 Task: Plan a scenic drive along the Pacific Coast Highway from San Francisco, California, to Los Angeles, California.
Action: Mouse moved to (255, 68)
Screenshot: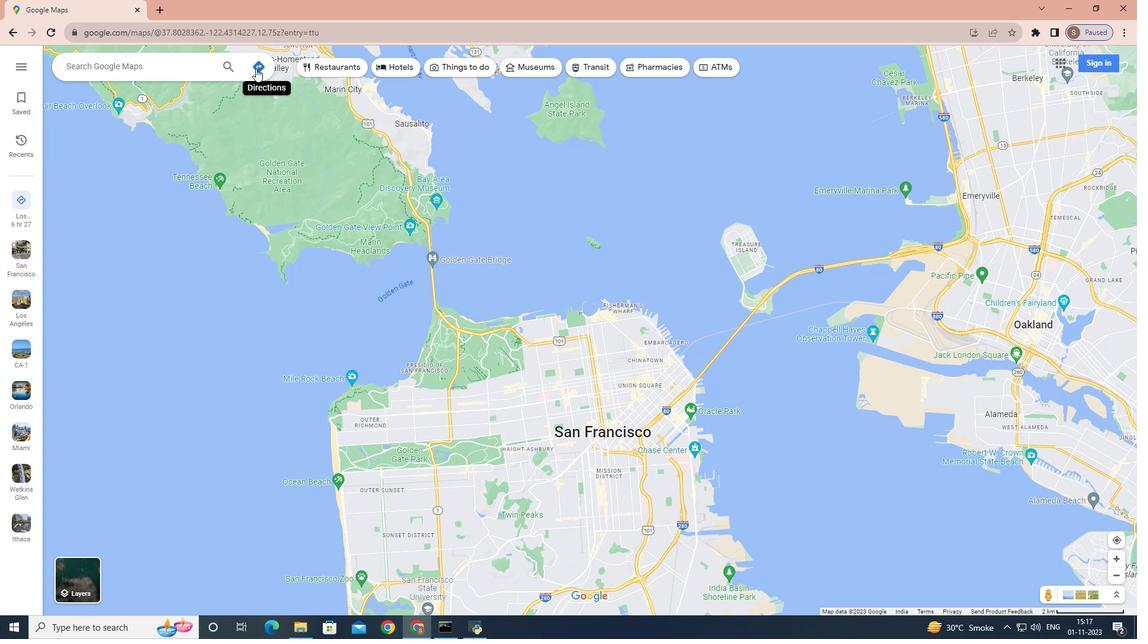 
Action: Mouse pressed left at (255, 68)
Screenshot: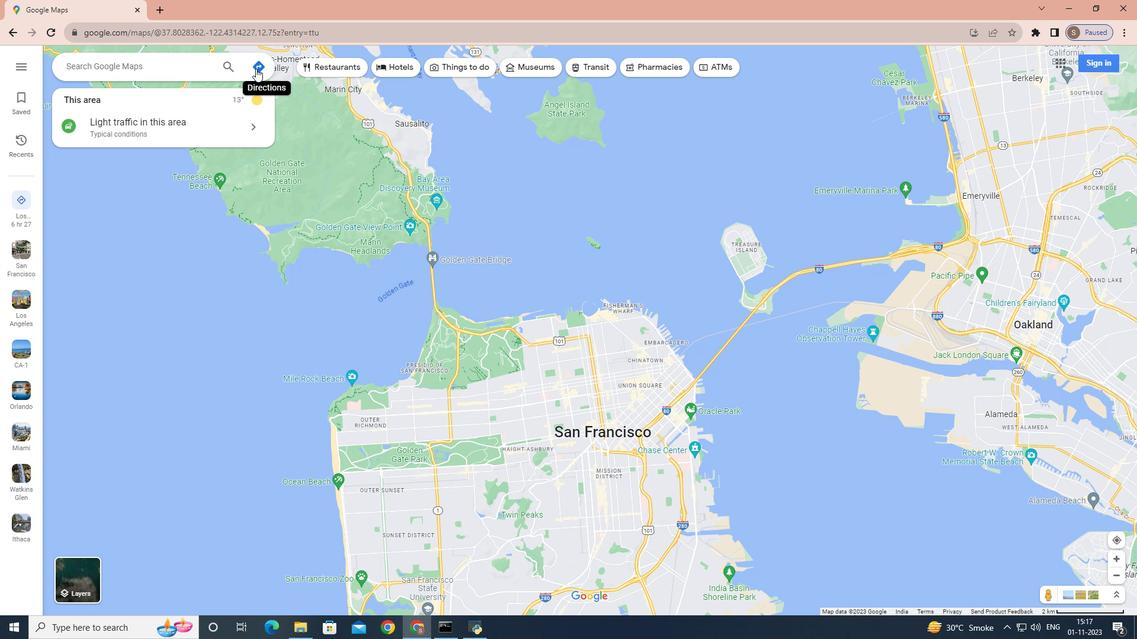 
Action: Mouse moved to (103, 101)
Screenshot: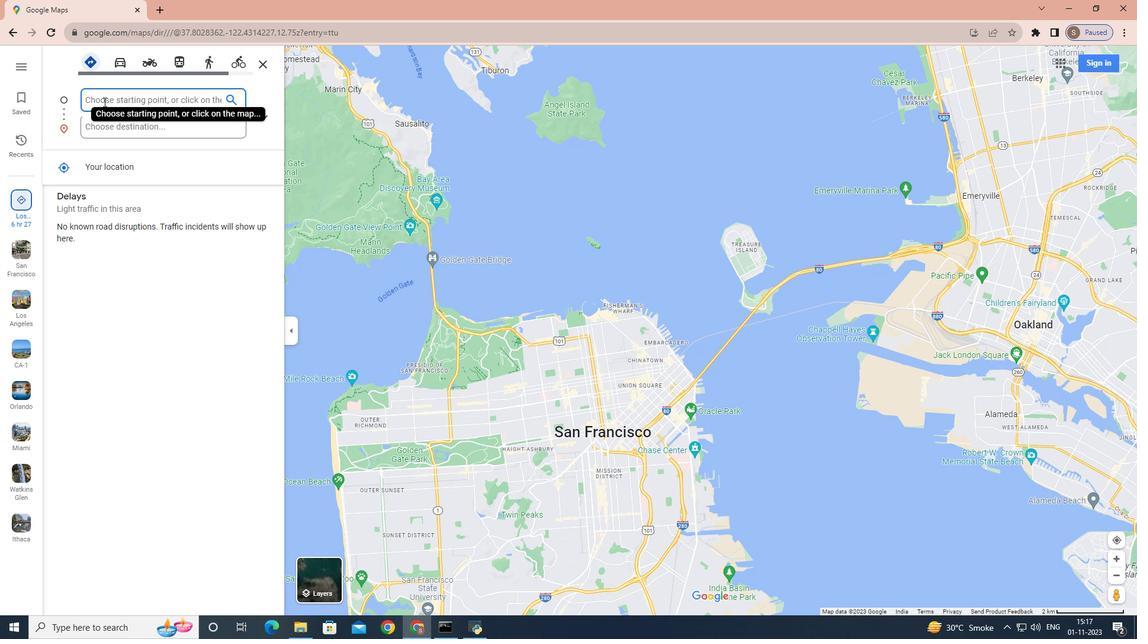 
Action: Mouse pressed left at (103, 101)
Screenshot: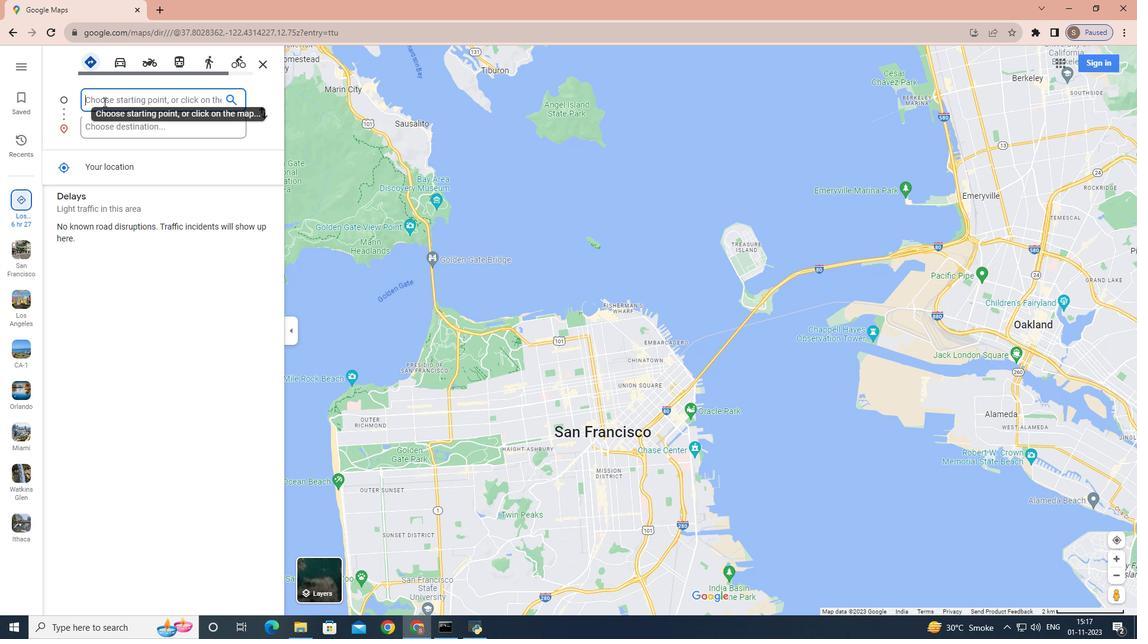 
Action: Key pressed <Key.shift>San<Key.space><Key.shift><Key.shift><Key.shift><Key.shift><Key.shift><Key.shift><Key.shift><Key.shift><Key.shift><Key.shift><Key.shift><Key.shift><Key.shift><Key.shift><Key.shift><Key.shift><Key.shift><Key.shift><Key.shift><Key.shift><Key.shift><Key.shift><Key.shift>Francisco,<Key.space><Key.shift>California
Screenshot: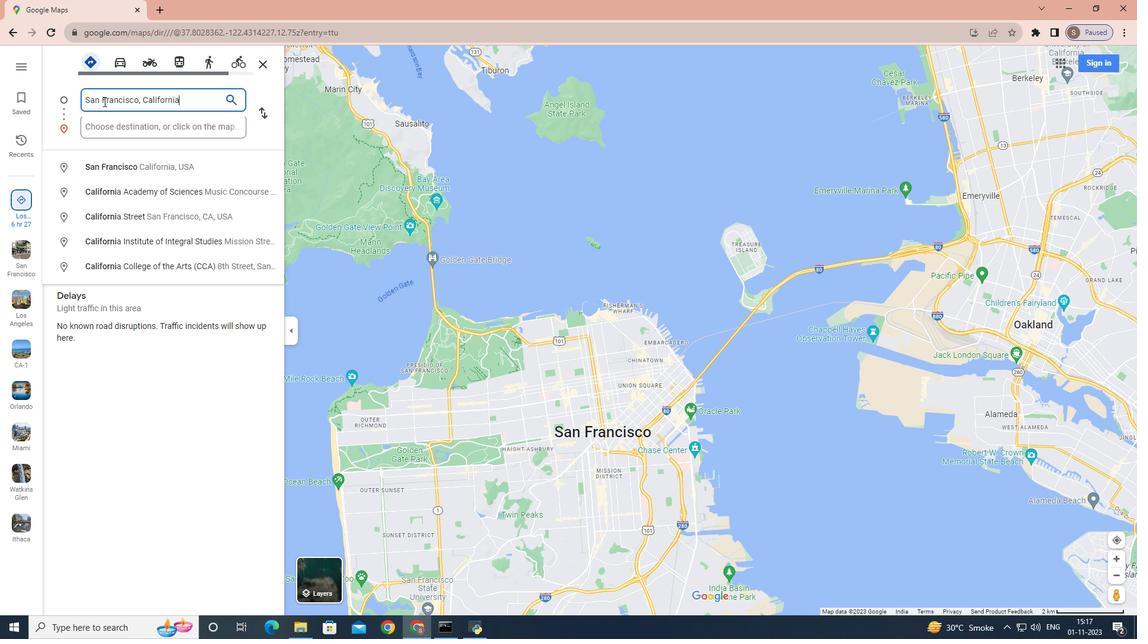 
Action: Mouse moved to (106, 126)
Screenshot: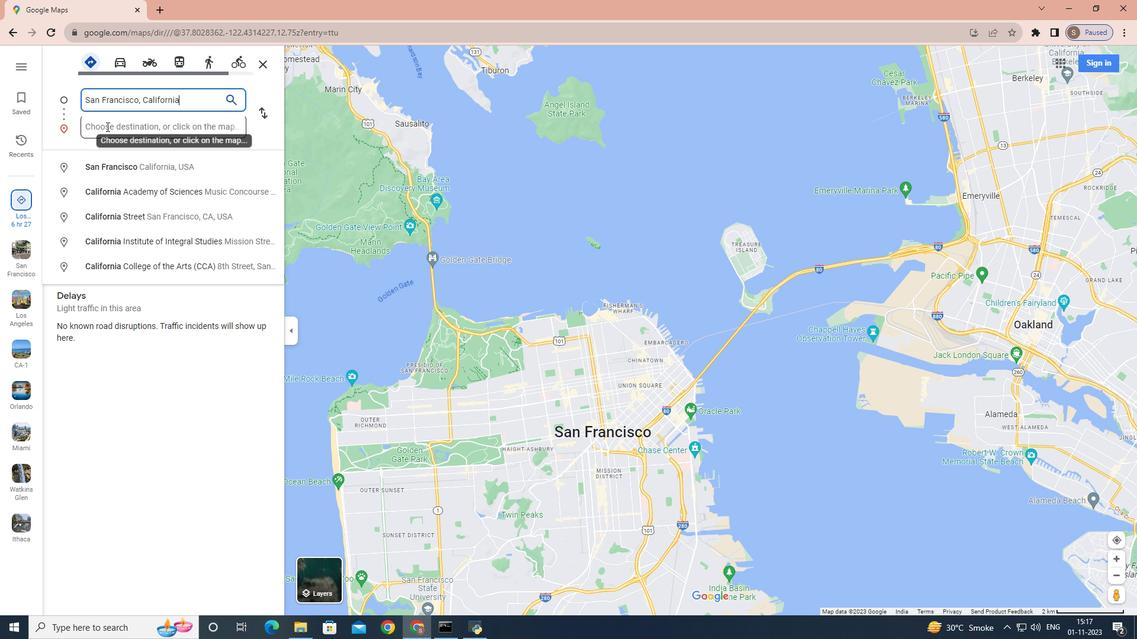 
Action: Mouse pressed left at (106, 126)
Screenshot: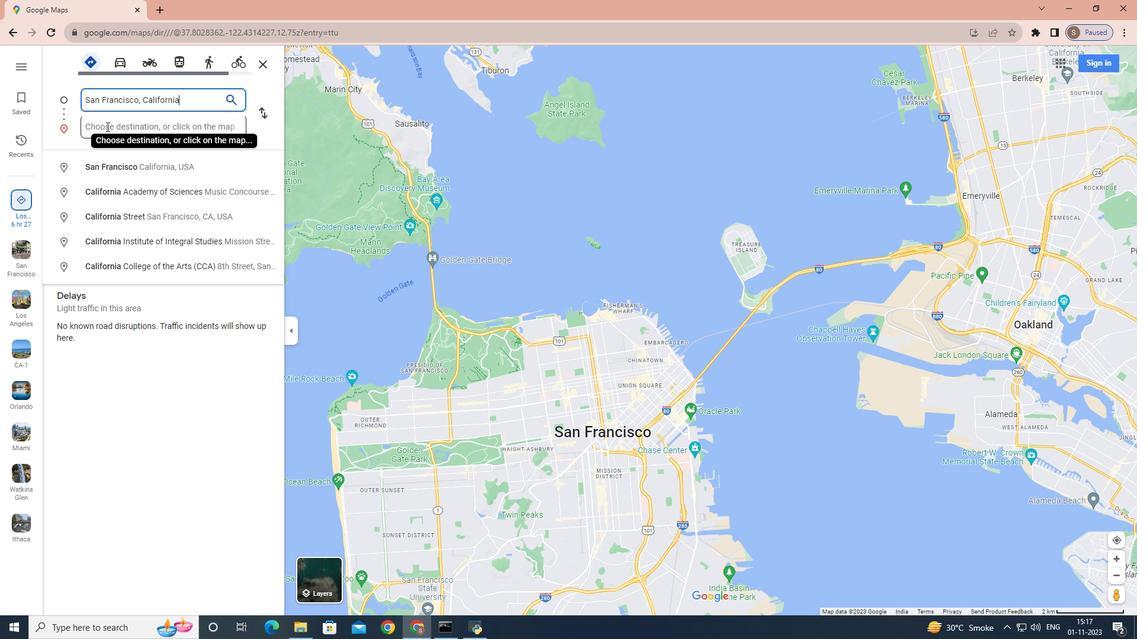 
Action: Key pressed <Key.shift_r><Key.shift_r><Key.shift_r>Los<Key.space><Key.shift>Angeles,<Key.space><Key.shift>A<Key.backspace><Key.shift>California<Key.enter>
Screenshot: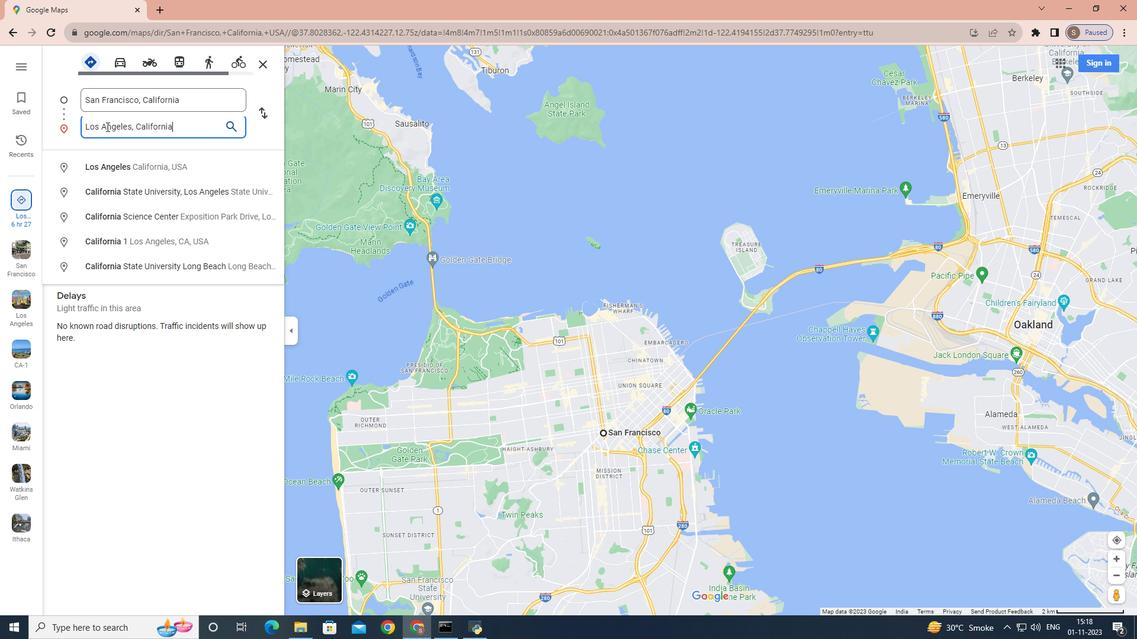 
Action: Mouse moved to (520, 68)
Screenshot: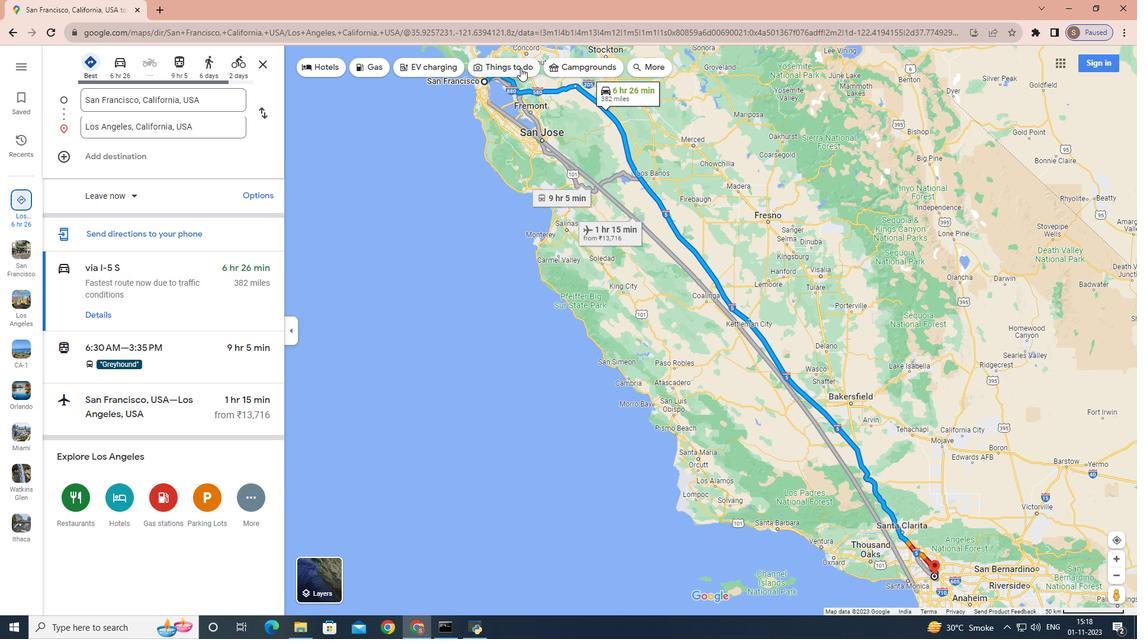 
Action: Mouse pressed left at (520, 68)
Screenshot: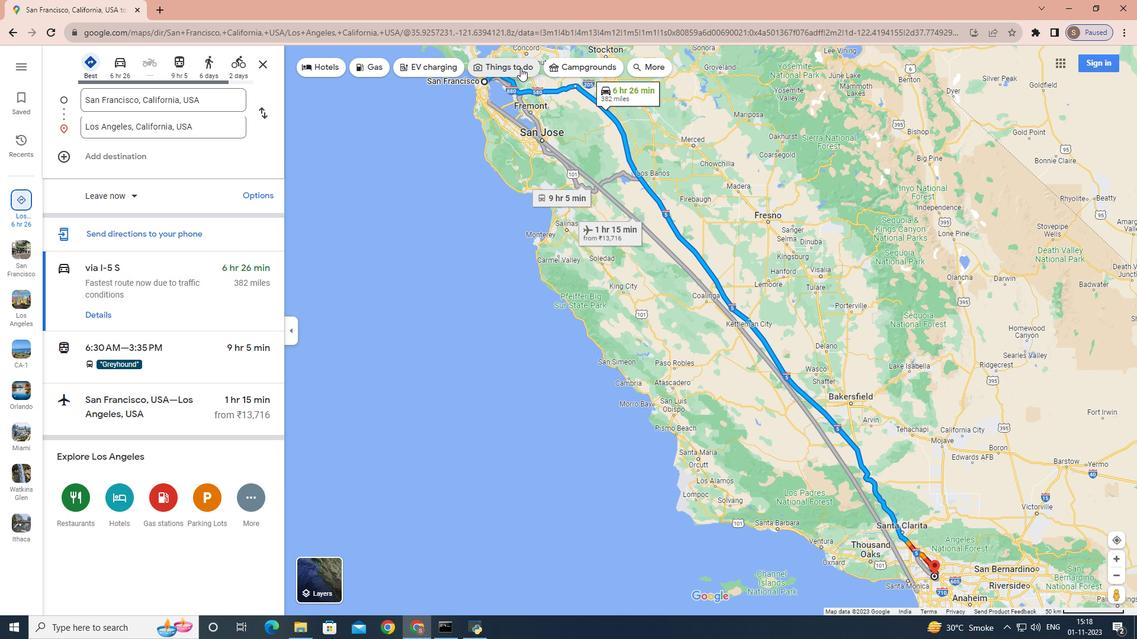 
Action: Mouse moved to (175, 61)
Screenshot: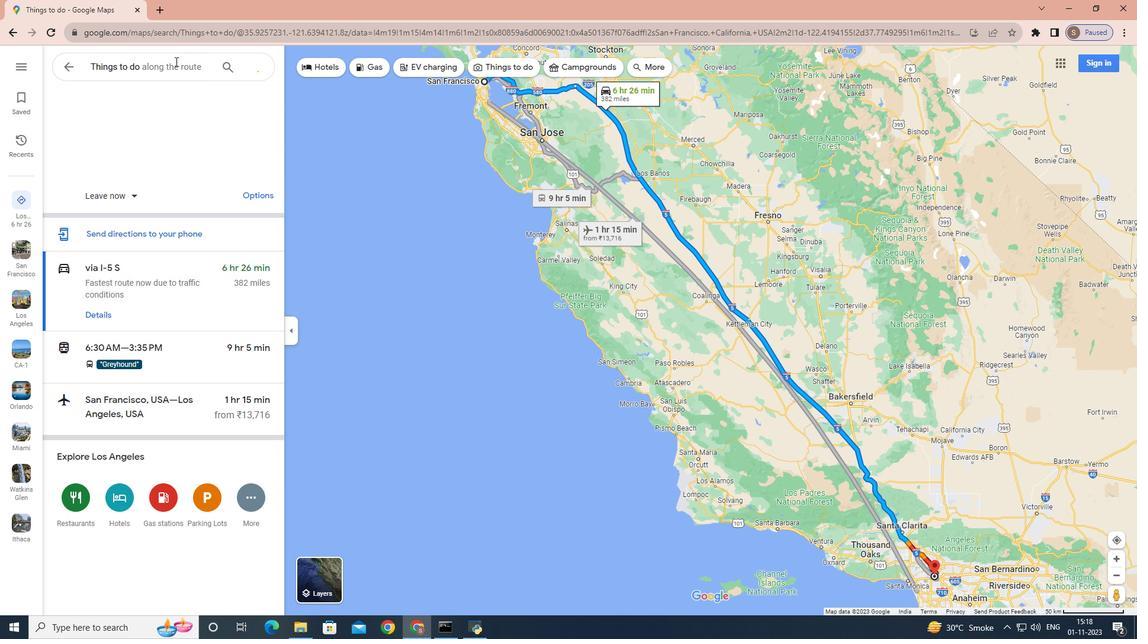 
Action: Mouse pressed left at (175, 61)
Screenshot: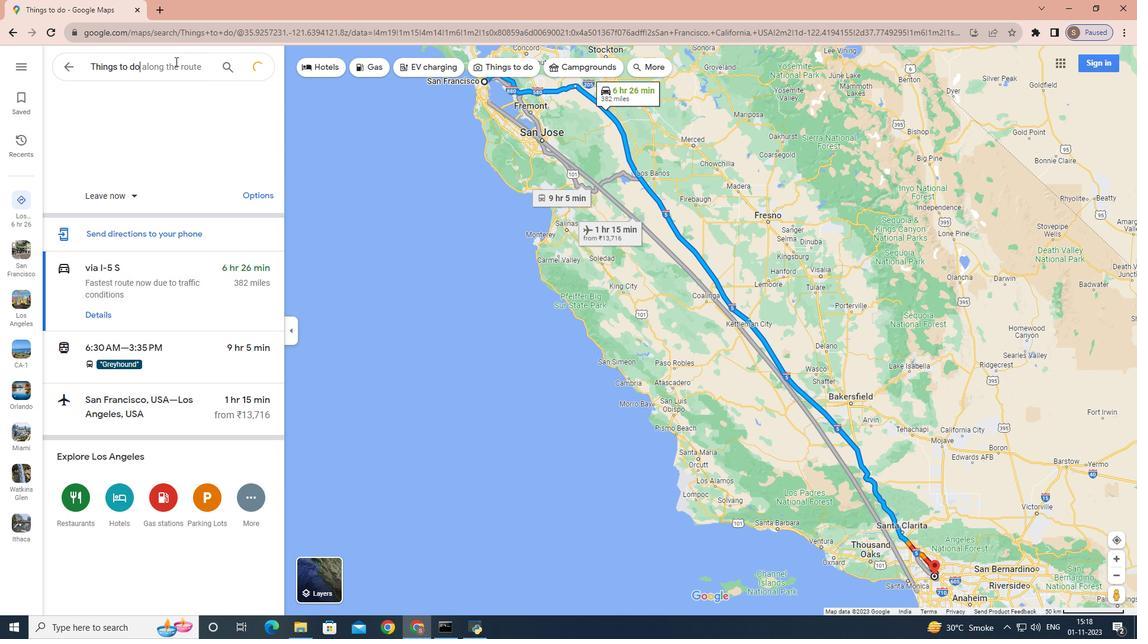 
Action: Key pressed <Key.space><Key.shift_r>Pacific<Key.space><Key.shift>Coast<Key.space><Key.shift><Key.shift><Key.shift><Key.shift><Key.shift><Key.shift><Key.shift><Key.shift><Key.shift><Key.shift><Key.shift><Key.shift><Key.shift><Key.shift><Key.shift><Key.shift><Key.shift><Key.shift><Key.shift><Key.shift><Key.shift><Key.shift><Key.shift><Key.shift><Key.shift><Key.shift><Key.shift><Key.shift><Key.shift><Key.shift><Key.shift><Key.shift><Key.shift><Key.shift><Key.shift><Key.shift>Highway<Key.enter>
Screenshot: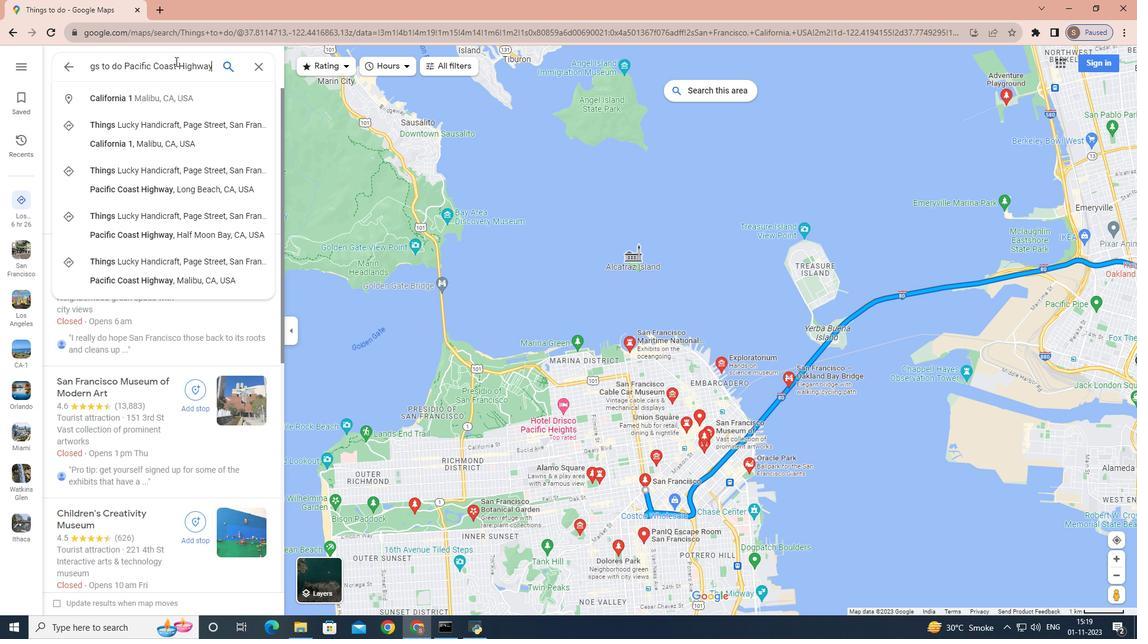 
Action: Mouse moved to (778, 598)
Screenshot: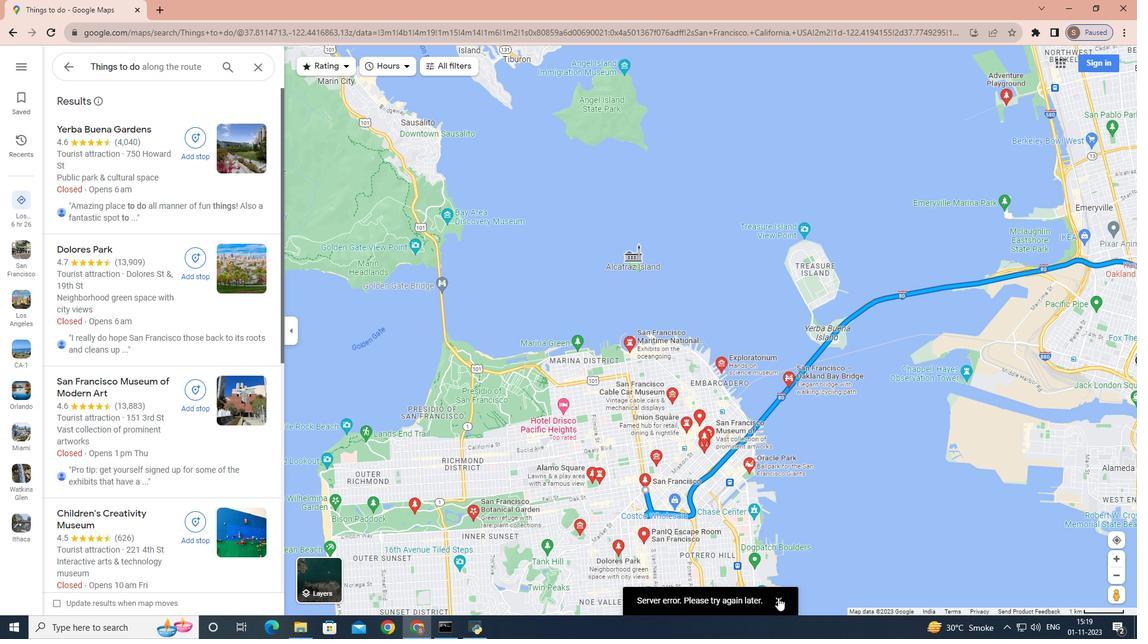 
Action: Mouse pressed left at (778, 598)
Screenshot: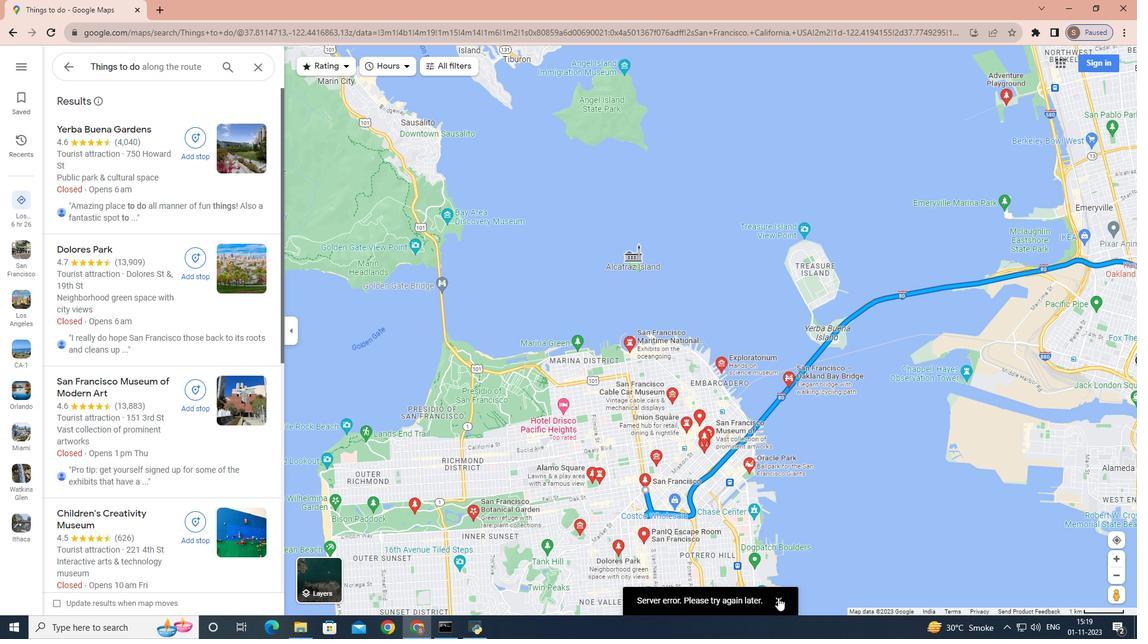 
Action: Mouse moved to (573, 464)
Screenshot: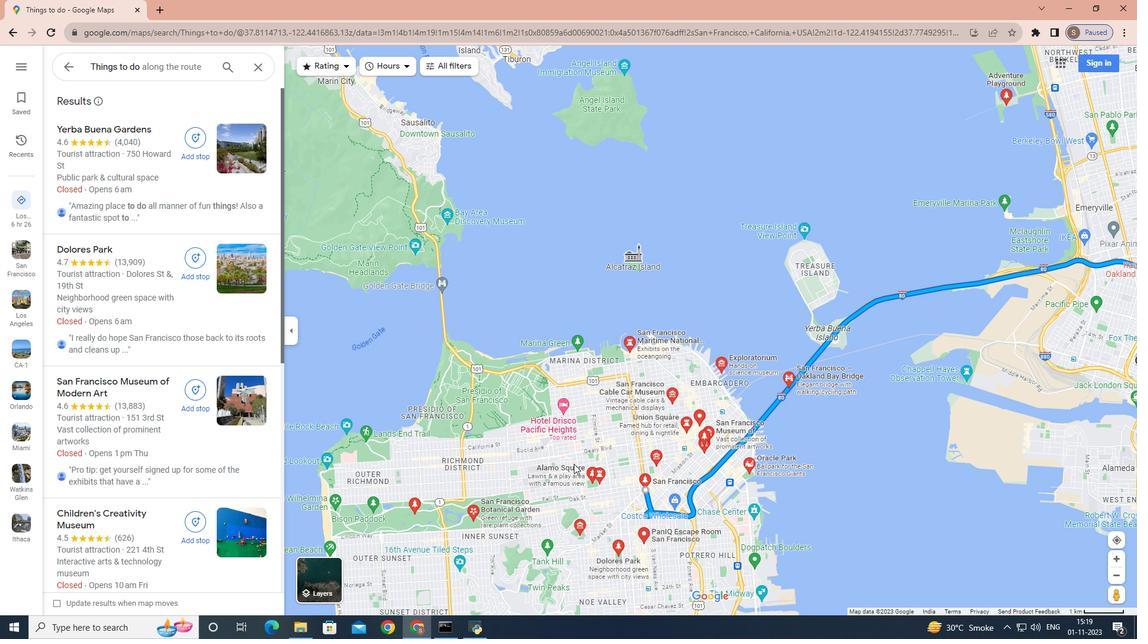 
